 Task: Assign in the project AgileEdge the issue 'Upgrade the search engine' to the sprint 'On-call Support Sprint'. Assign in the project AgileEdge the issue 'Create a new online platform for online language courses with advanced speech recognition and interactive conversation features' to the sprint 'On-call Support Sprint'. Assign in the project AgileEdge the issue 'Implement a new cloud-based inventory management system for a company with advanced inventory tracking and restocking features' to the sprint 'On-call Support Sprint'. Assign in the project AgileEdge the issue 'Integrate a new gamification feature into an existing mobile application to increase user engagement and retention' to the sprint 'On-call Support Sprint'
Action: Mouse moved to (182, 54)
Screenshot: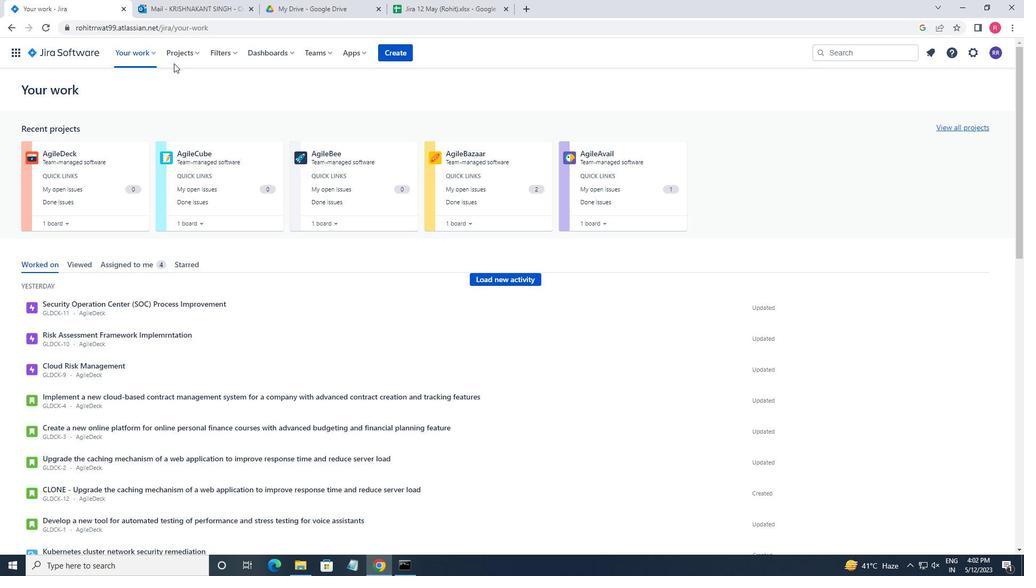 
Action: Mouse pressed left at (182, 54)
Screenshot: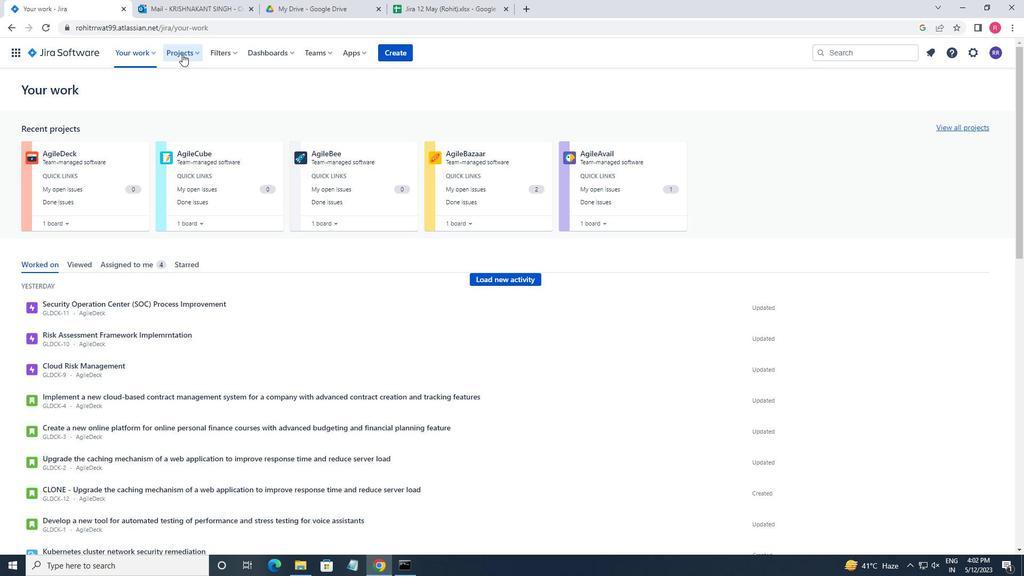 
Action: Mouse moved to (192, 108)
Screenshot: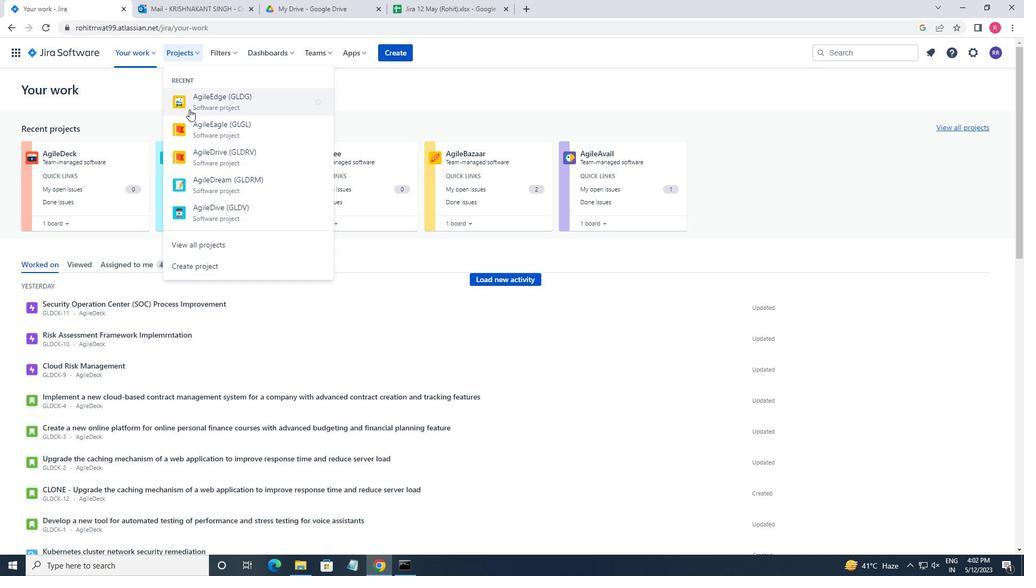 
Action: Mouse pressed left at (192, 108)
Screenshot: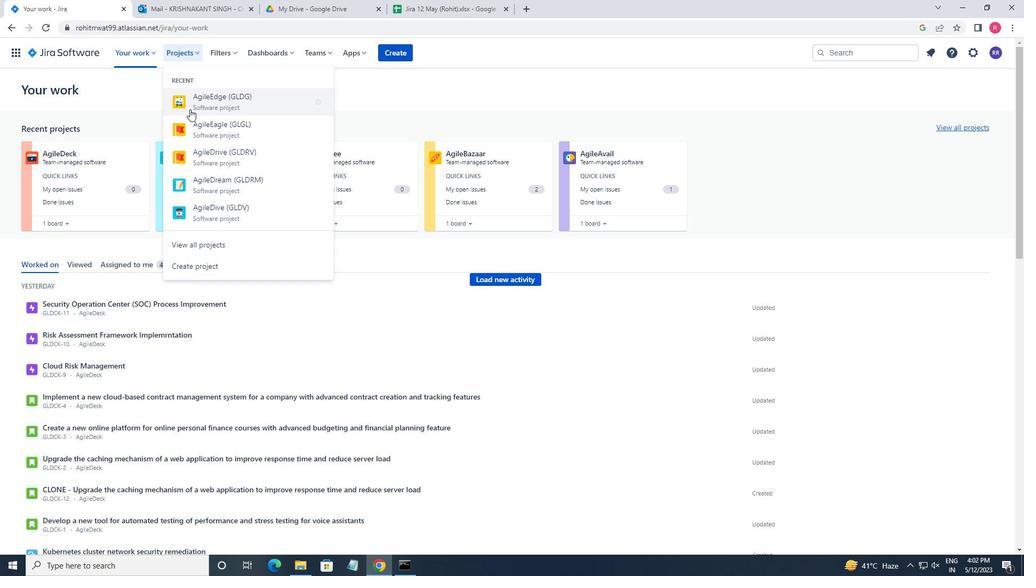
Action: Mouse moved to (39, 158)
Screenshot: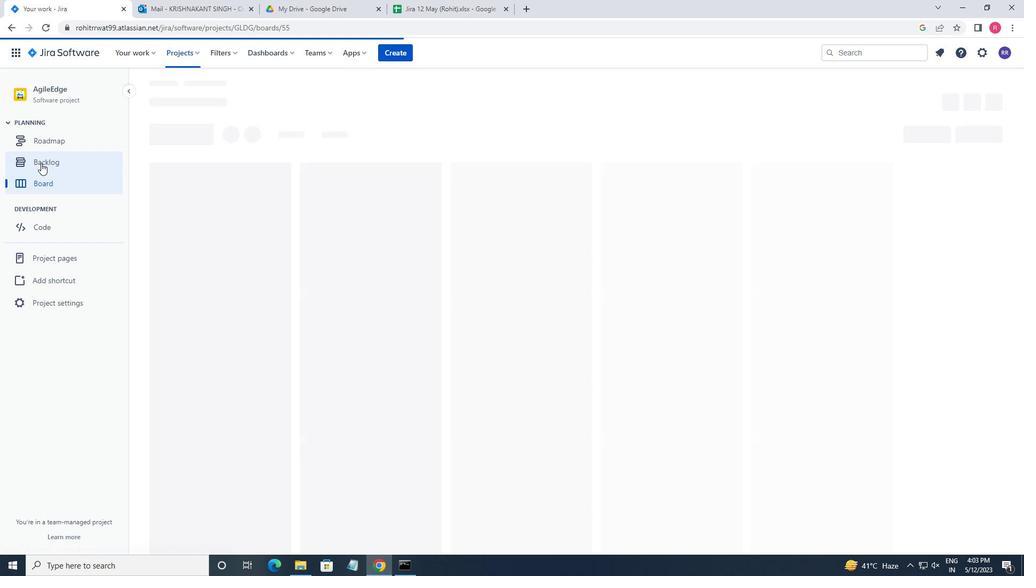 
Action: Mouse pressed left at (39, 158)
Screenshot: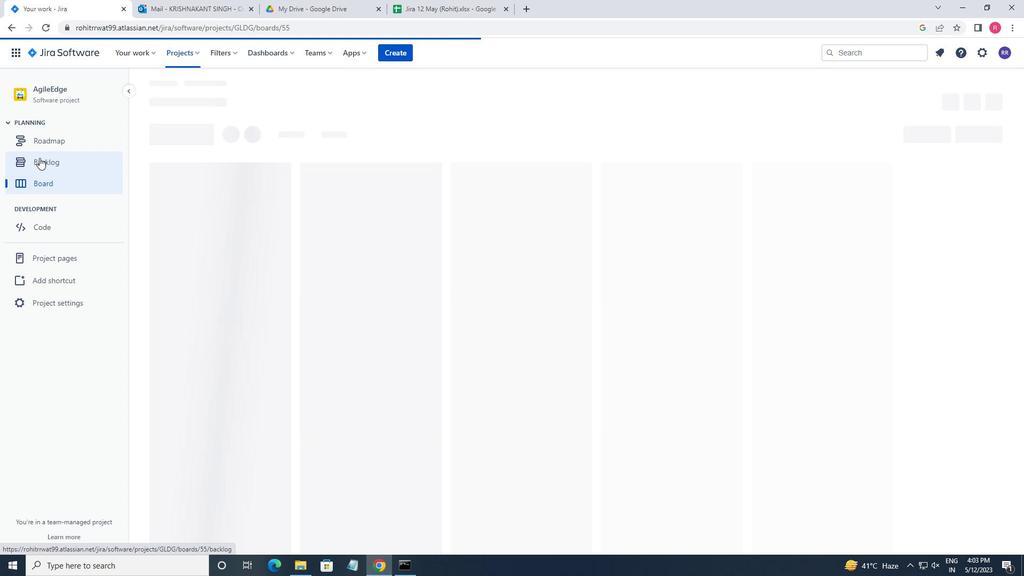 
Action: Mouse moved to (556, 318)
Screenshot: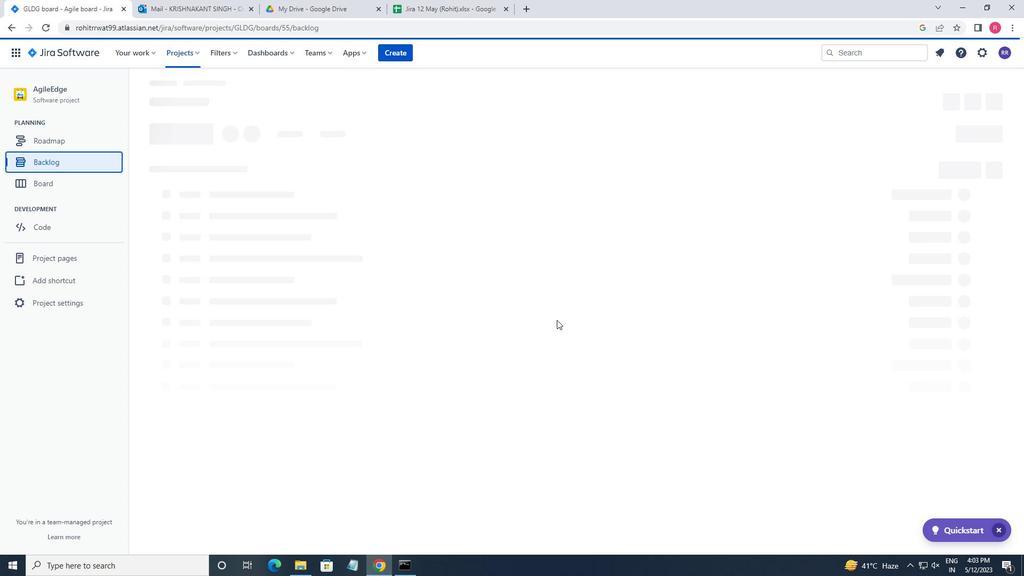 
Action: Mouse scrolled (556, 318) with delta (0, 0)
Screenshot: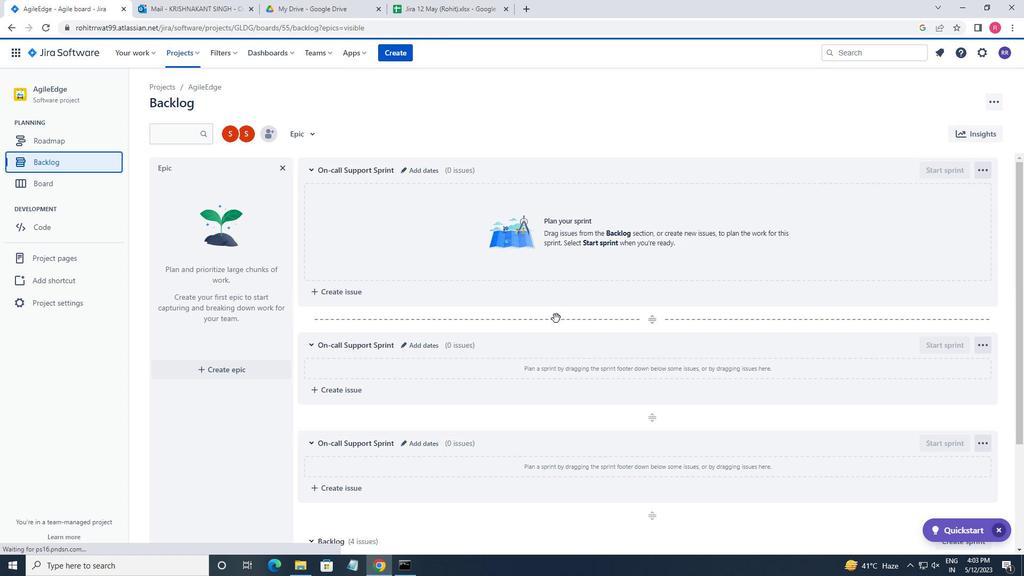 
Action: Mouse scrolled (556, 318) with delta (0, 0)
Screenshot: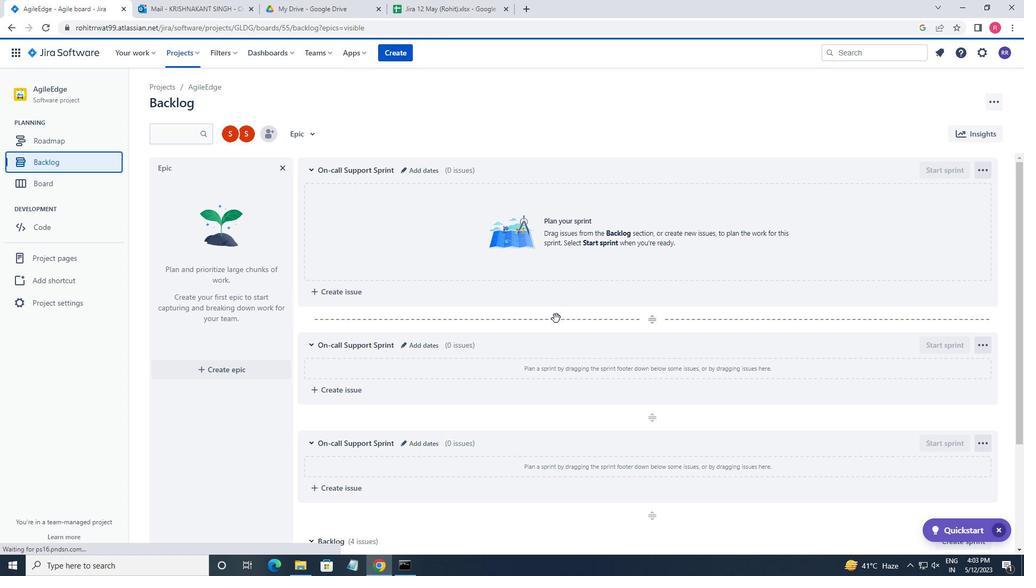 
Action: Mouse scrolled (556, 318) with delta (0, 0)
Screenshot: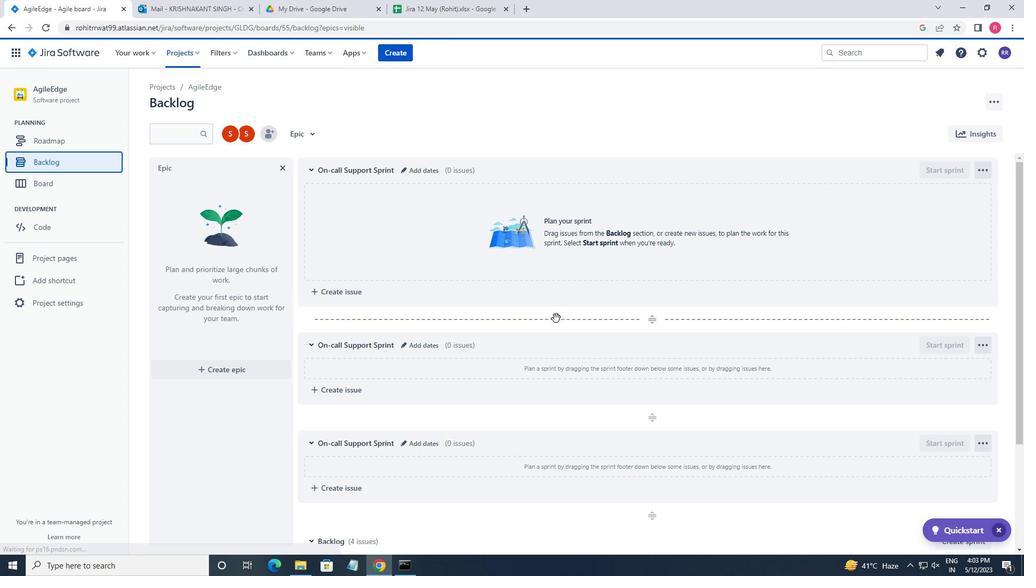 
Action: Mouse scrolled (556, 318) with delta (0, 0)
Screenshot: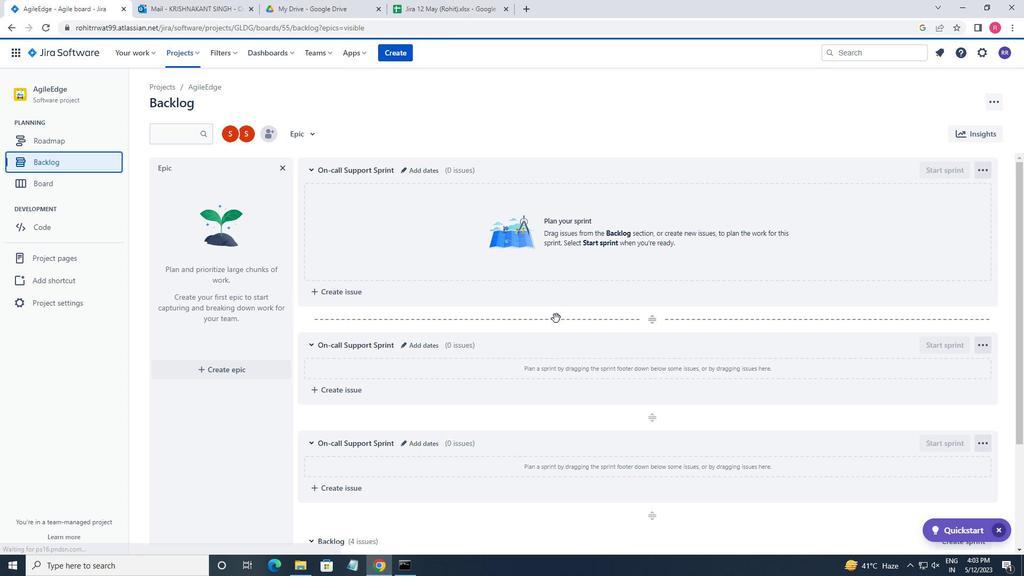 
Action: Mouse scrolled (556, 318) with delta (0, 0)
Screenshot: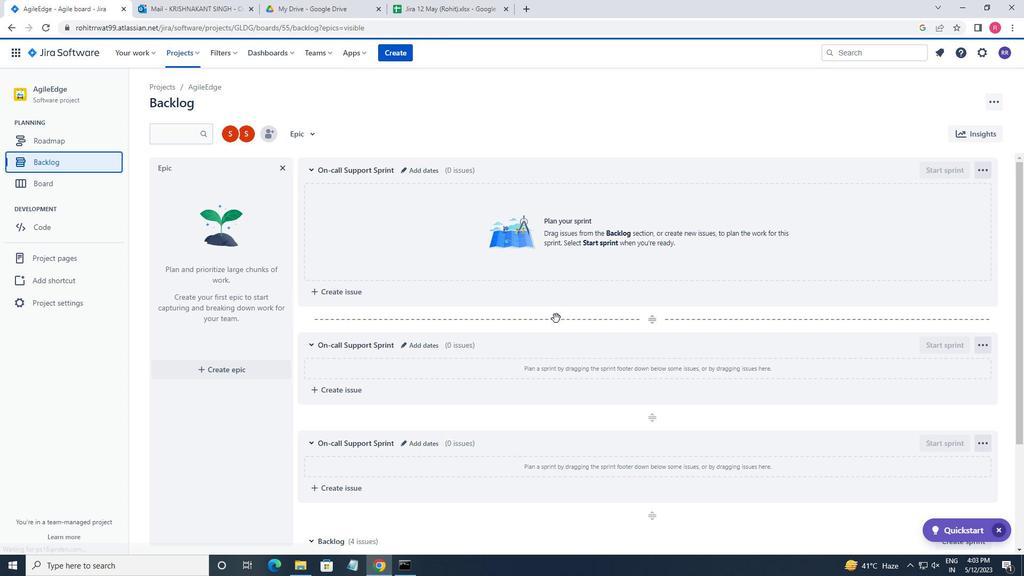 
Action: Mouse scrolled (556, 318) with delta (0, 0)
Screenshot: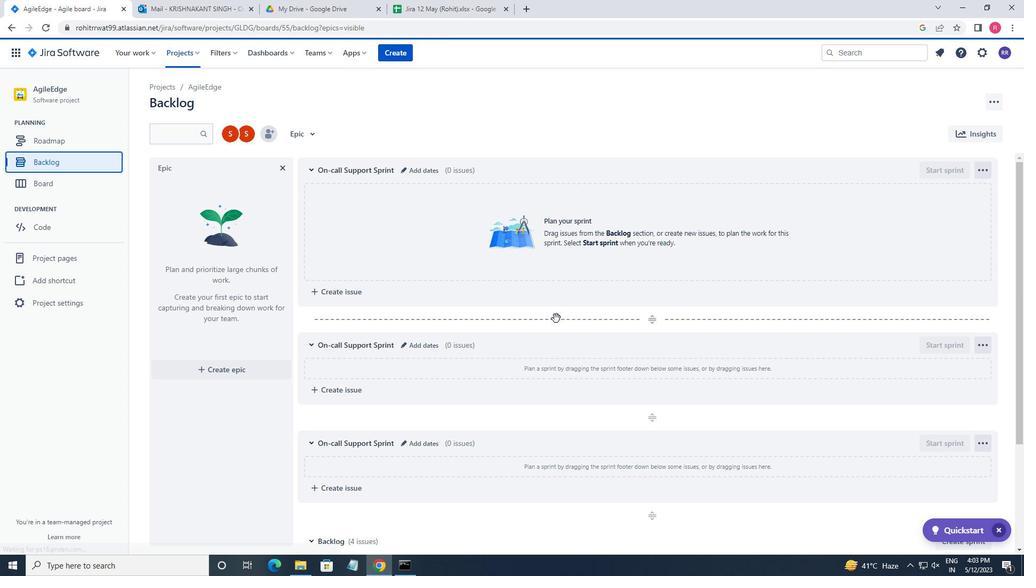 
Action: Mouse scrolled (556, 318) with delta (0, 0)
Screenshot: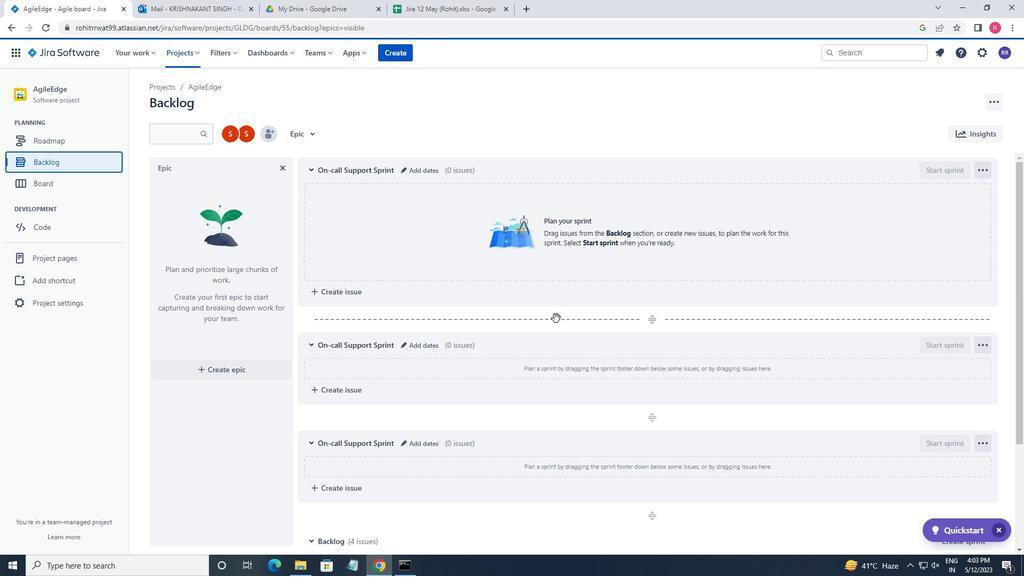 
Action: Mouse moved to (975, 422)
Screenshot: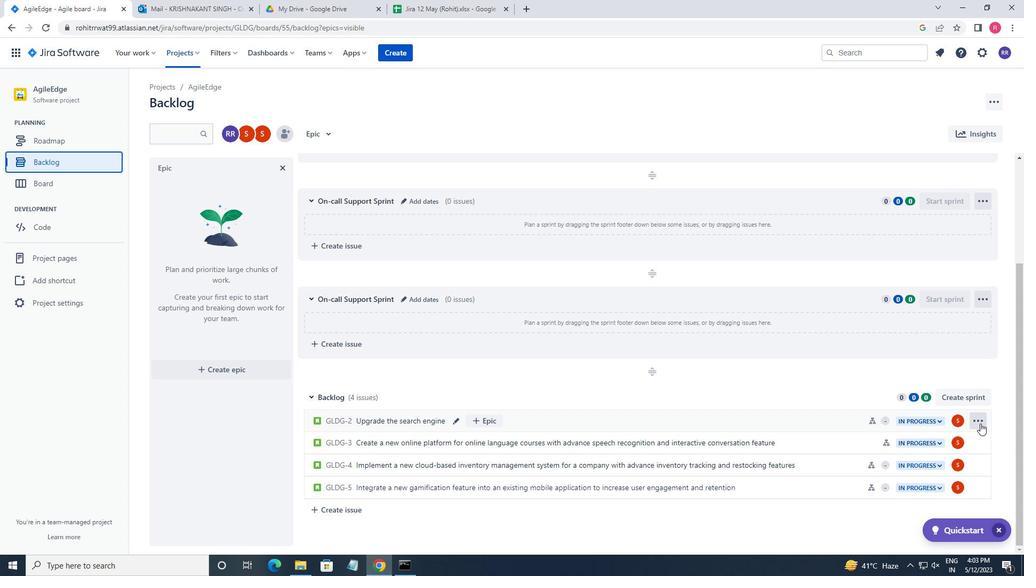 
Action: Mouse pressed left at (975, 422)
Screenshot: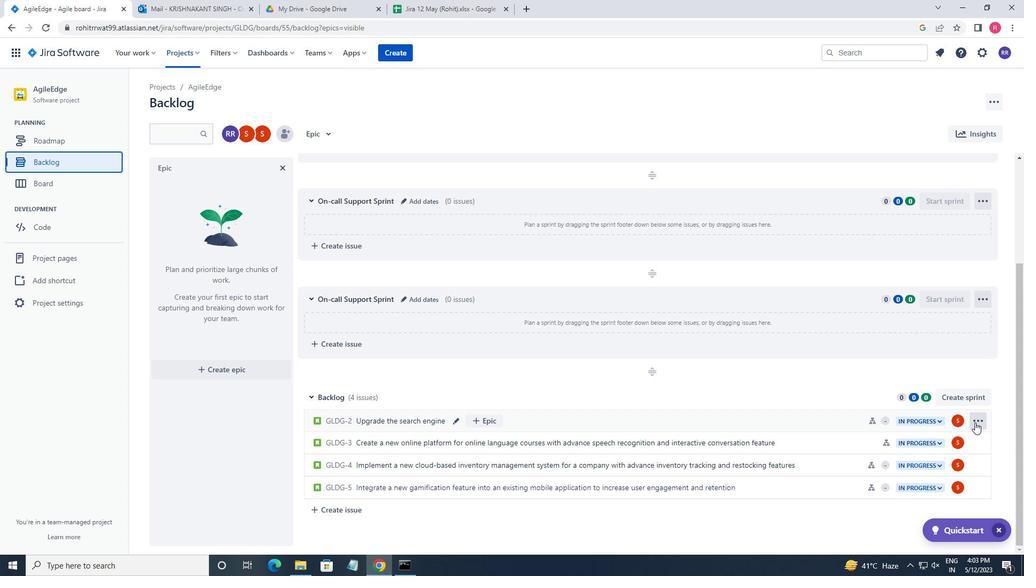 
Action: Mouse moved to (932, 321)
Screenshot: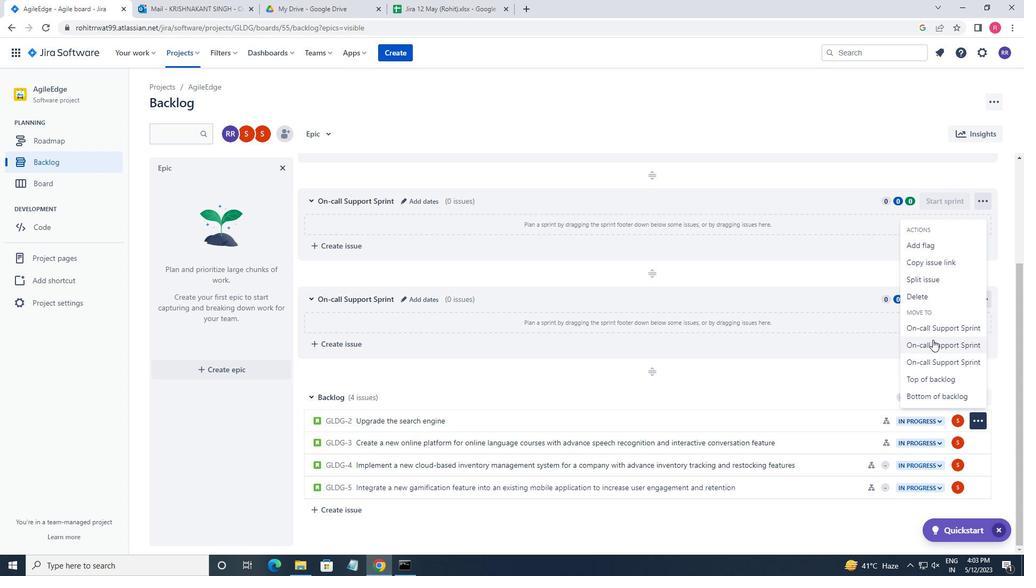 
Action: Mouse pressed left at (932, 321)
Screenshot: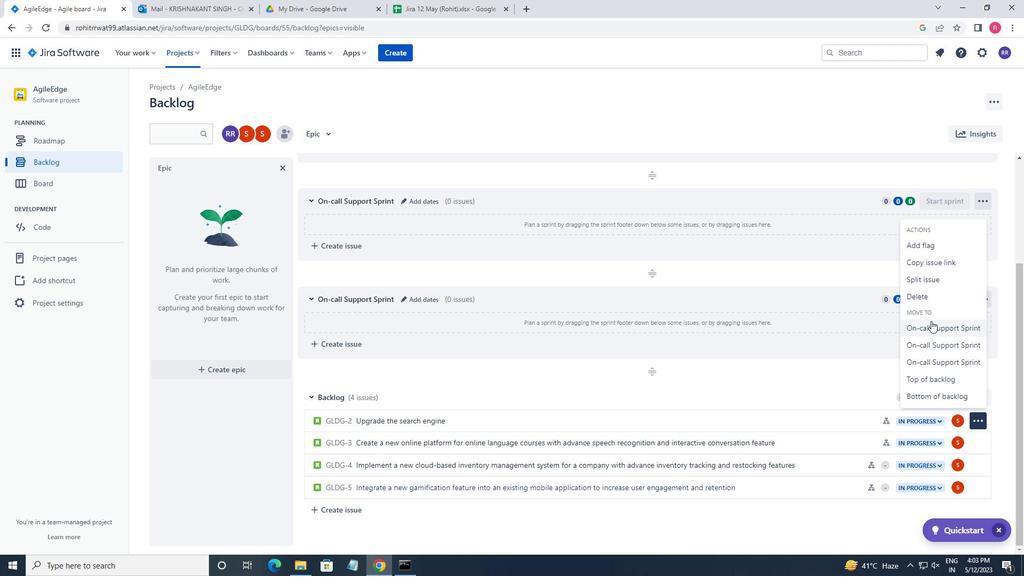 
Action: Mouse moved to (977, 449)
Screenshot: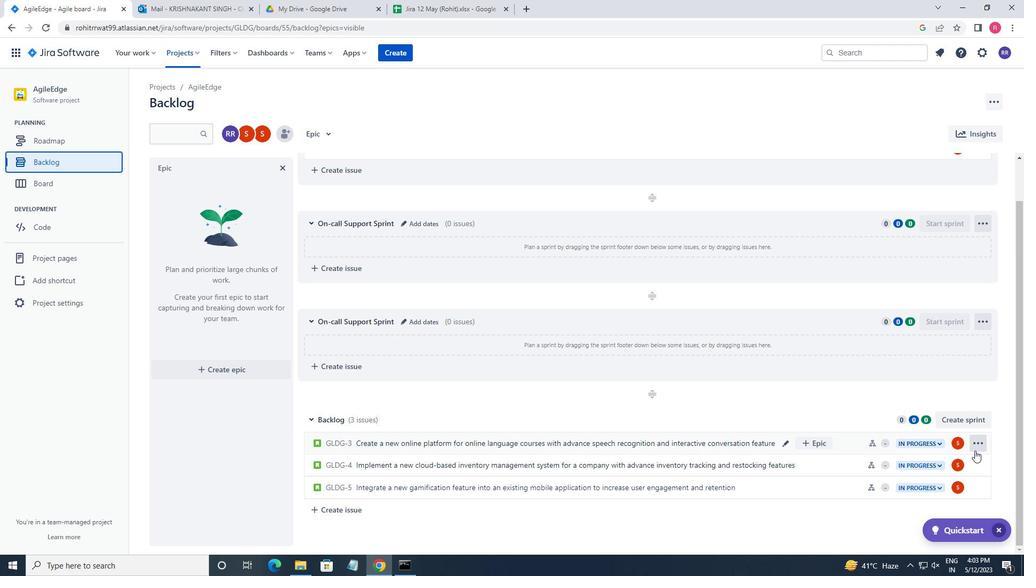
Action: Mouse pressed left at (977, 449)
Screenshot: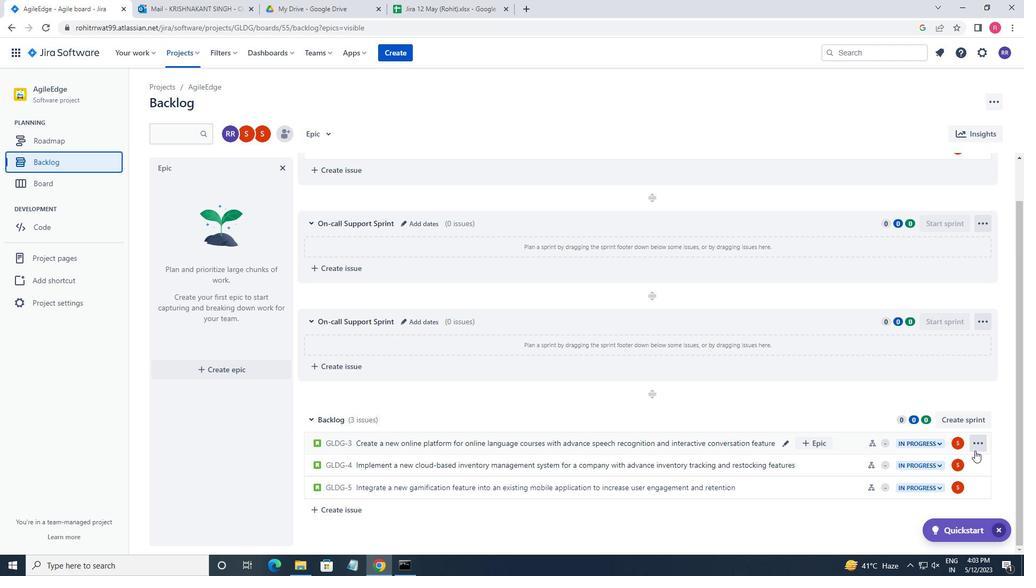 
Action: Mouse moved to (950, 365)
Screenshot: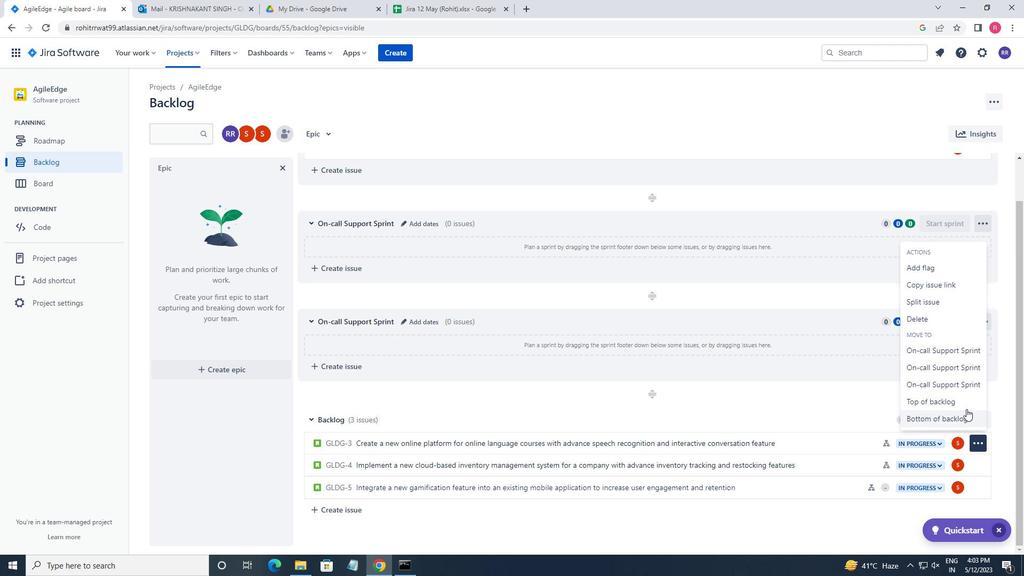 
Action: Mouse pressed left at (950, 365)
Screenshot: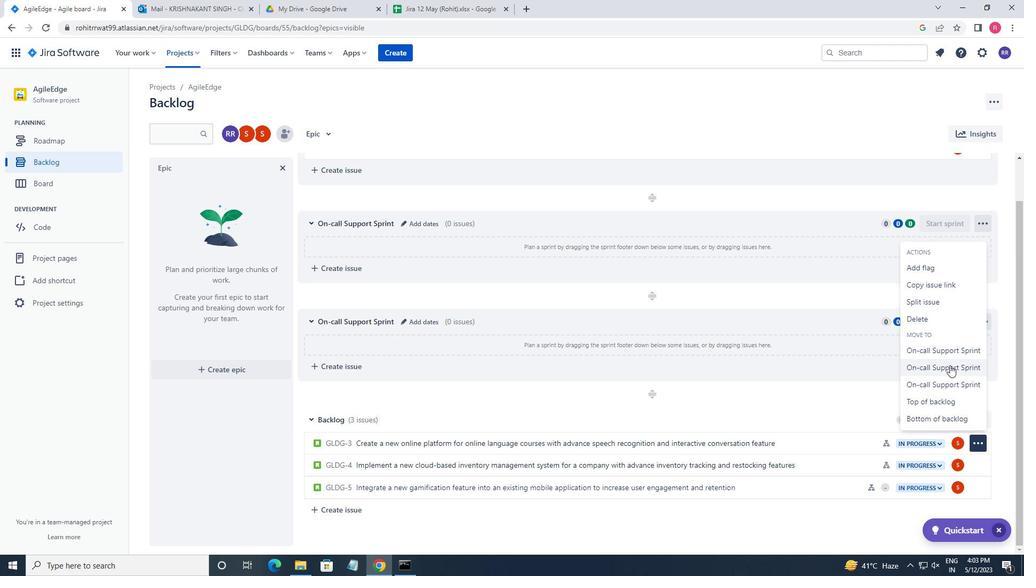 
Action: Mouse moved to (978, 465)
Screenshot: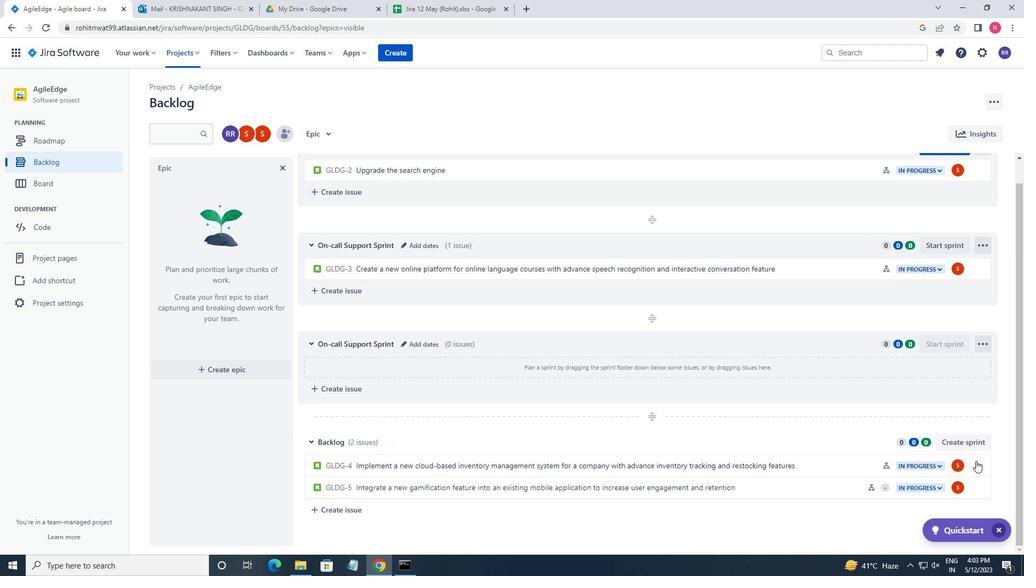 
Action: Mouse pressed left at (978, 465)
Screenshot: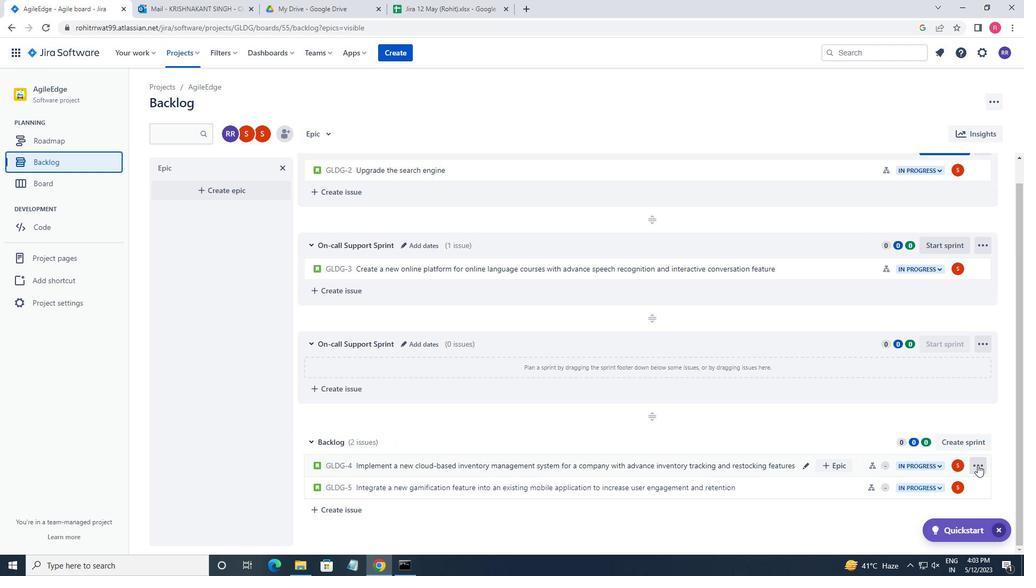 
Action: Mouse moved to (958, 409)
Screenshot: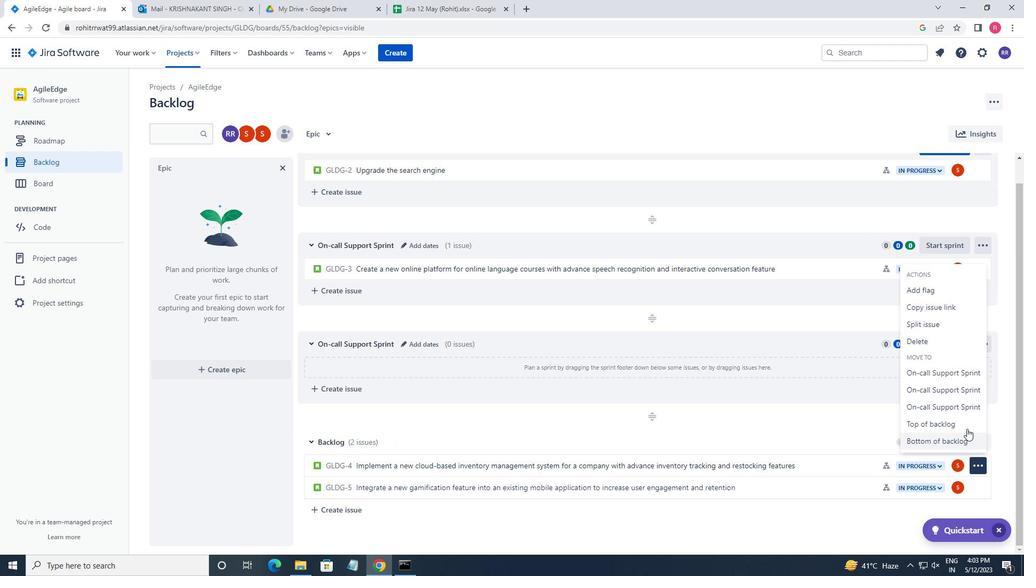 
Action: Mouse pressed left at (958, 409)
Screenshot: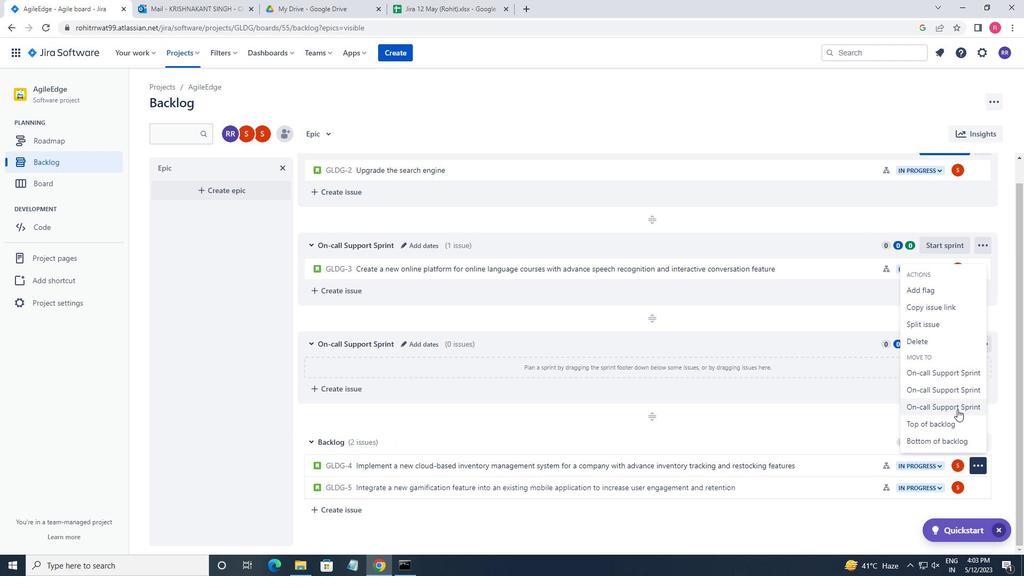 
Action: Mouse moved to (983, 489)
Screenshot: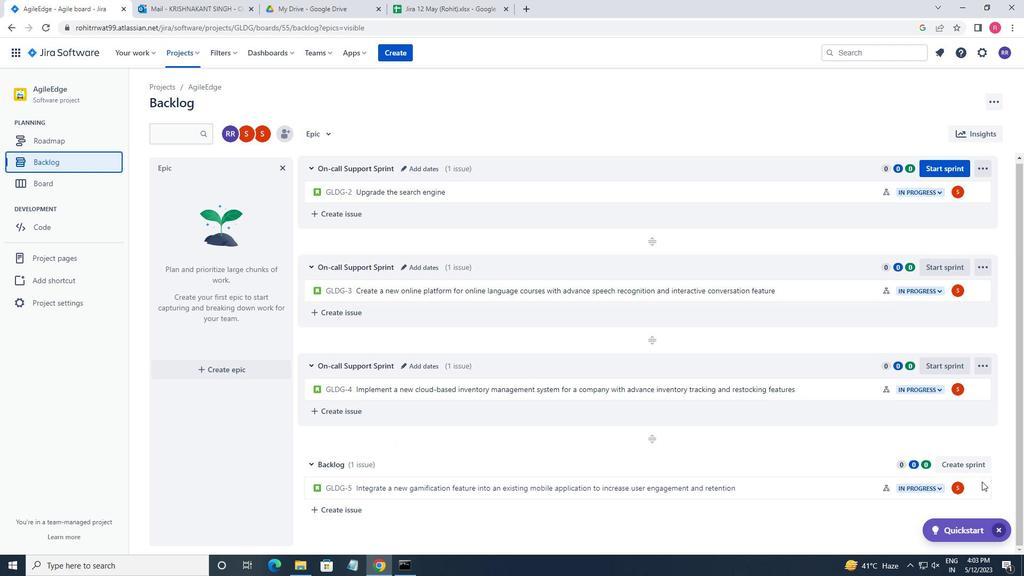 
Action: Mouse pressed left at (983, 489)
Screenshot: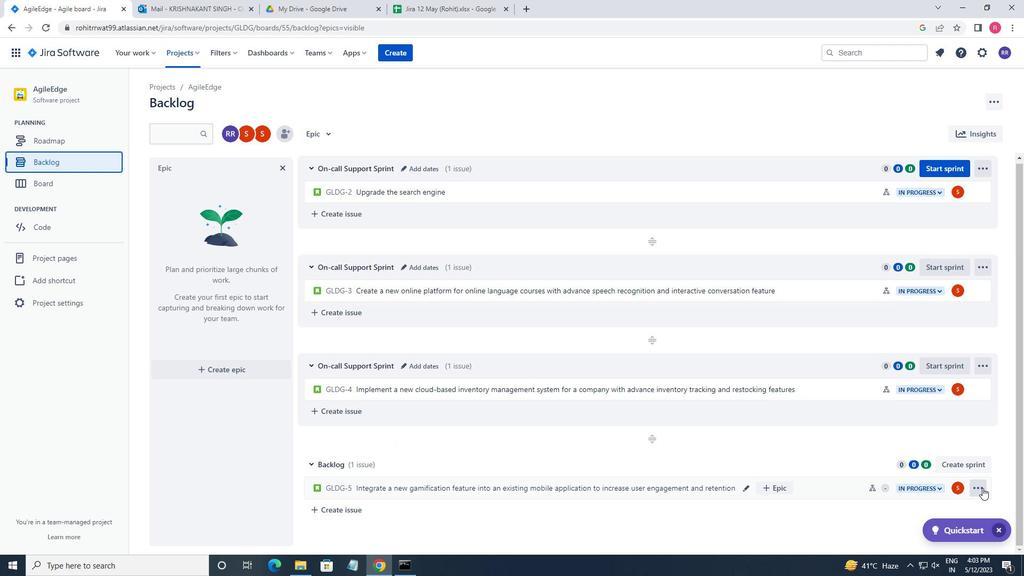 
Action: Mouse moved to (965, 435)
Screenshot: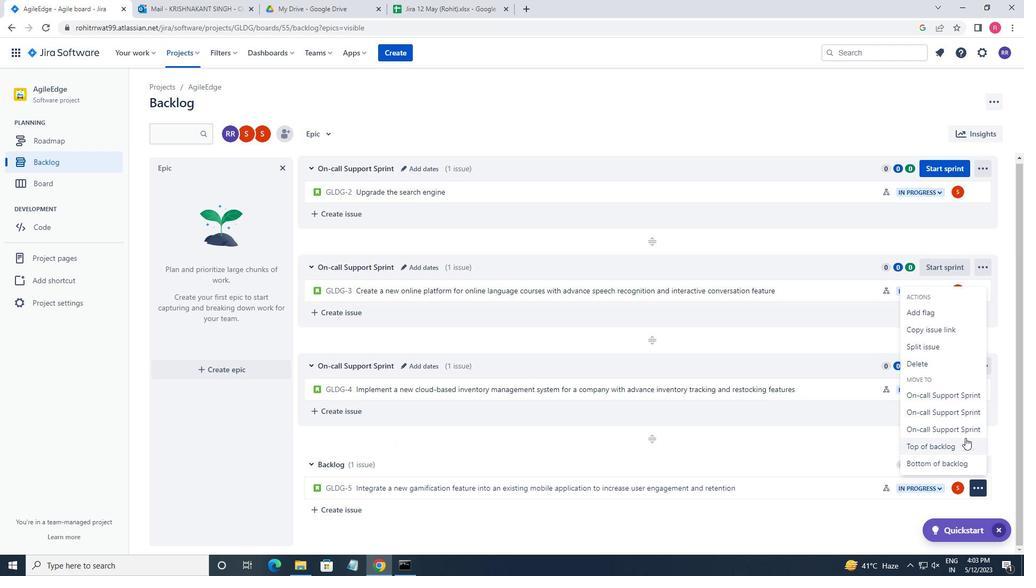 
Action: Mouse pressed left at (965, 435)
Screenshot: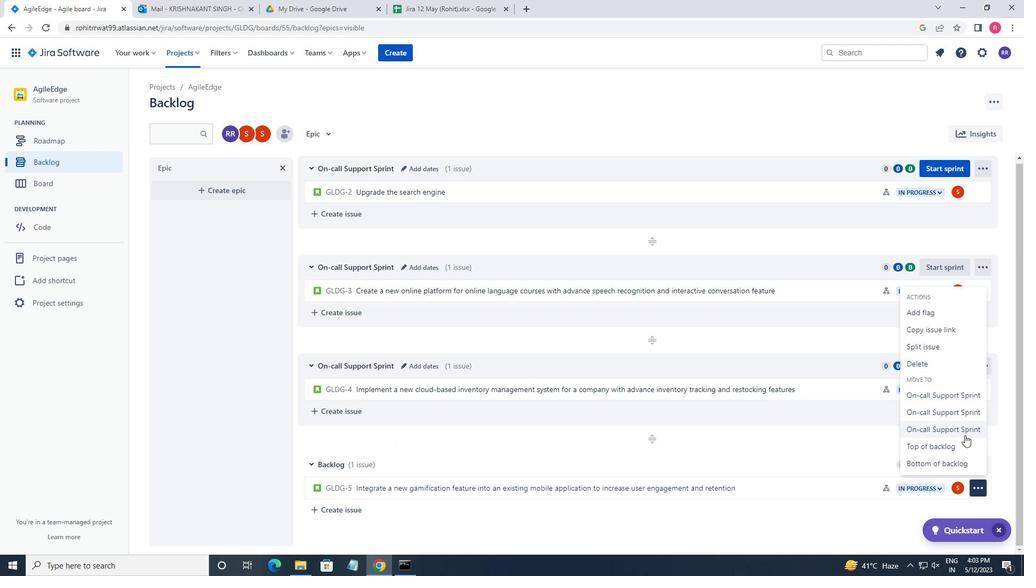 
